 Task: Use the formula "DEC2OCT" in spreadsheet "Project portfolio".
Action: Mouse moved to (234, 431)
Screenshot: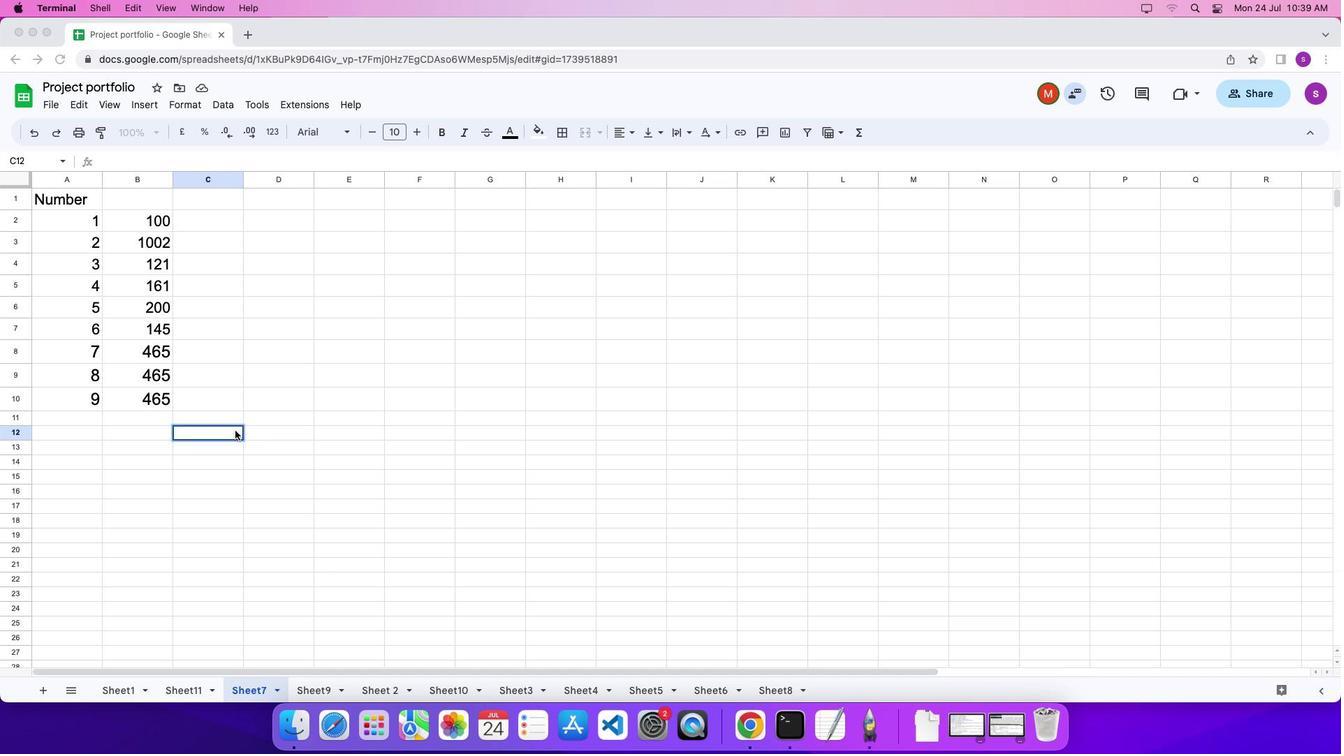 
Action: Mouse pressed left at (234, 431)
Screenshot: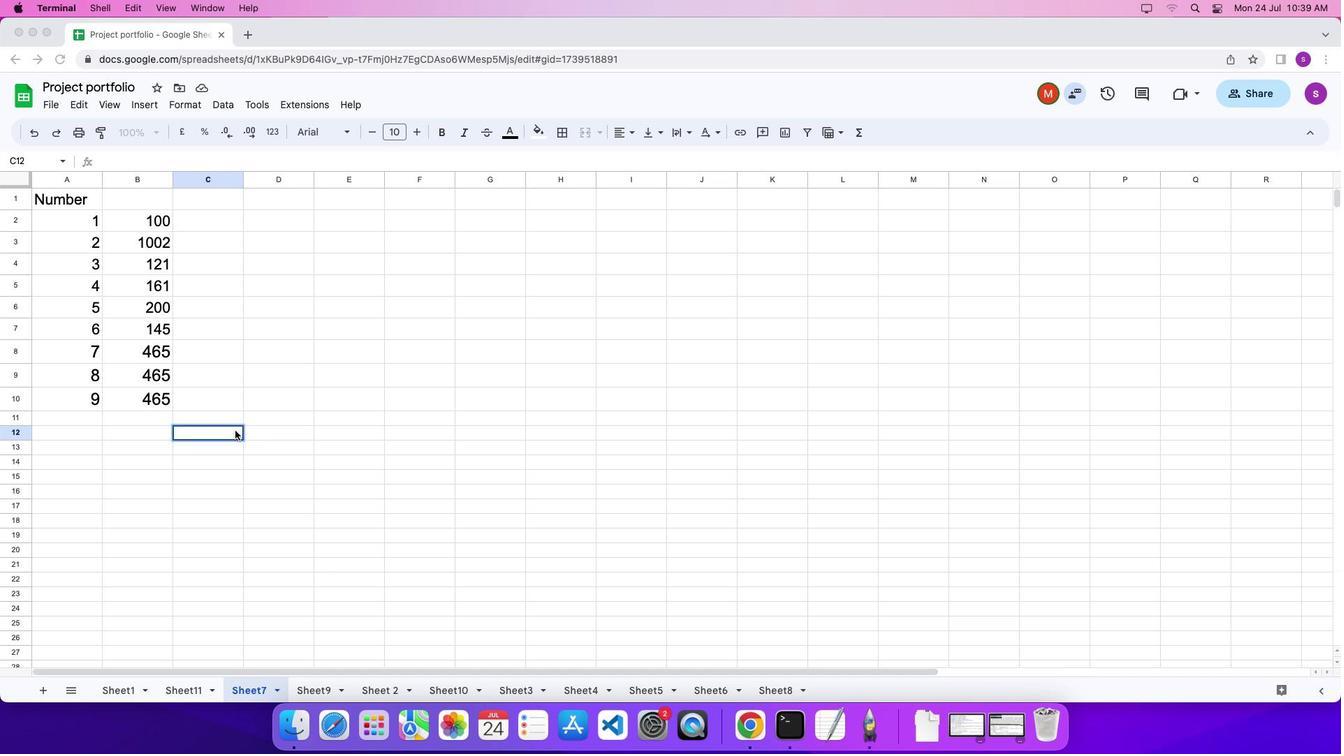 
Action: Key pressed '='
Screenshot: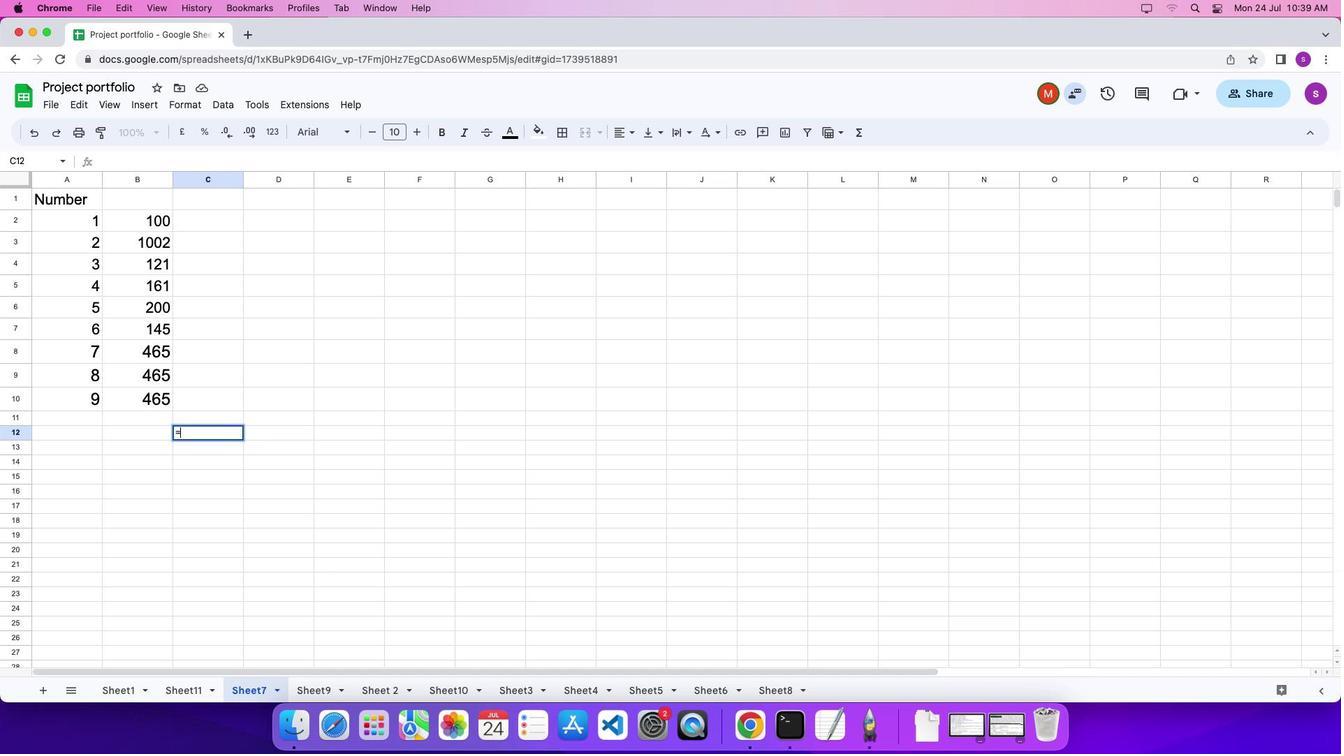 
Action: Mouse moved to (862, 125)
Screenshot: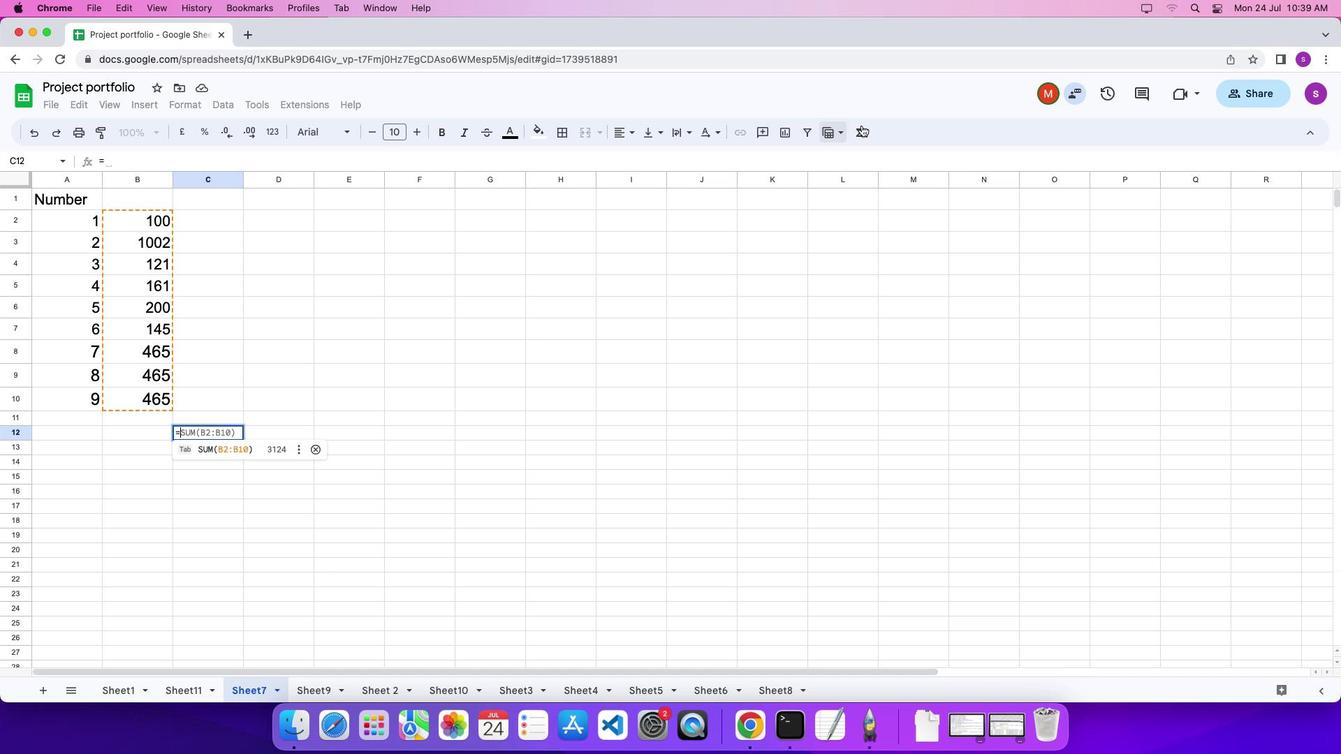 
Action: Mouse pressed left at (862, 125)
Screenshot: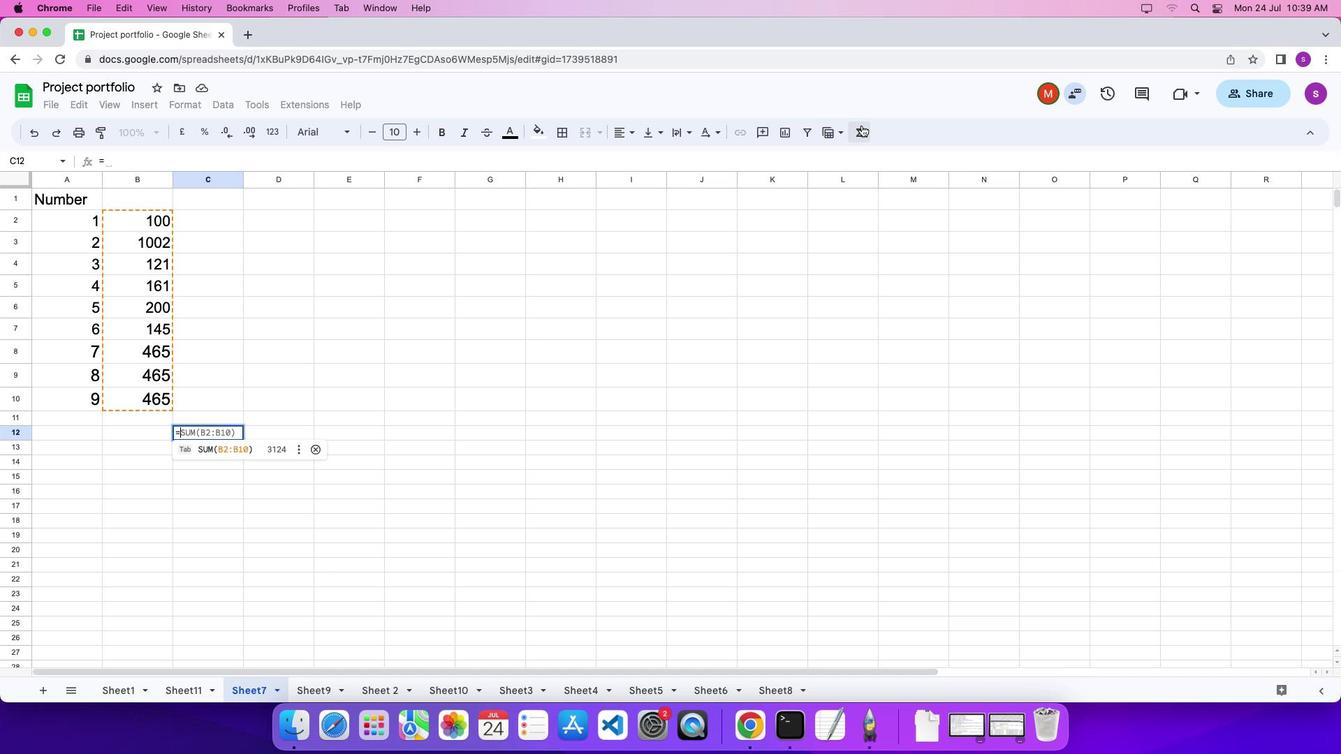 
Action: Mouse moved to (1107, 598)
Screenshot: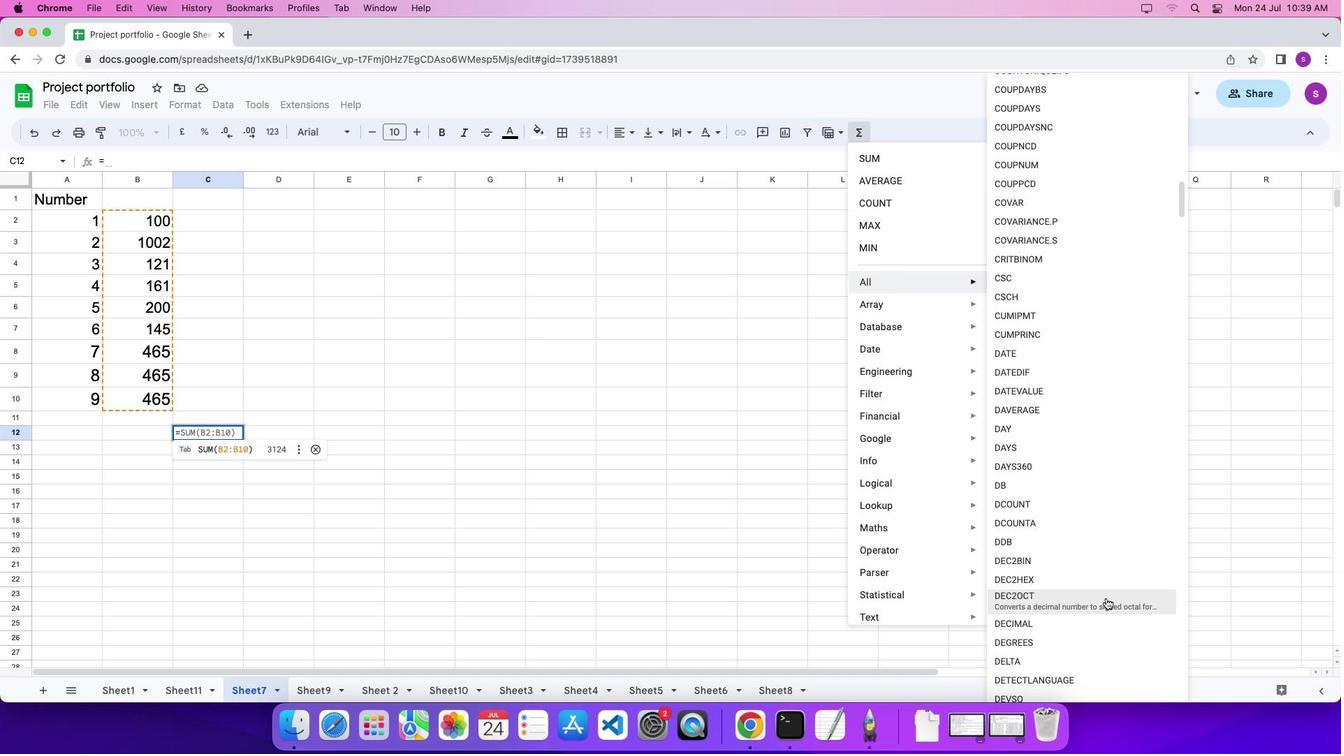 
Action: Mouse pressed left at (1107, 598)
Screenshot: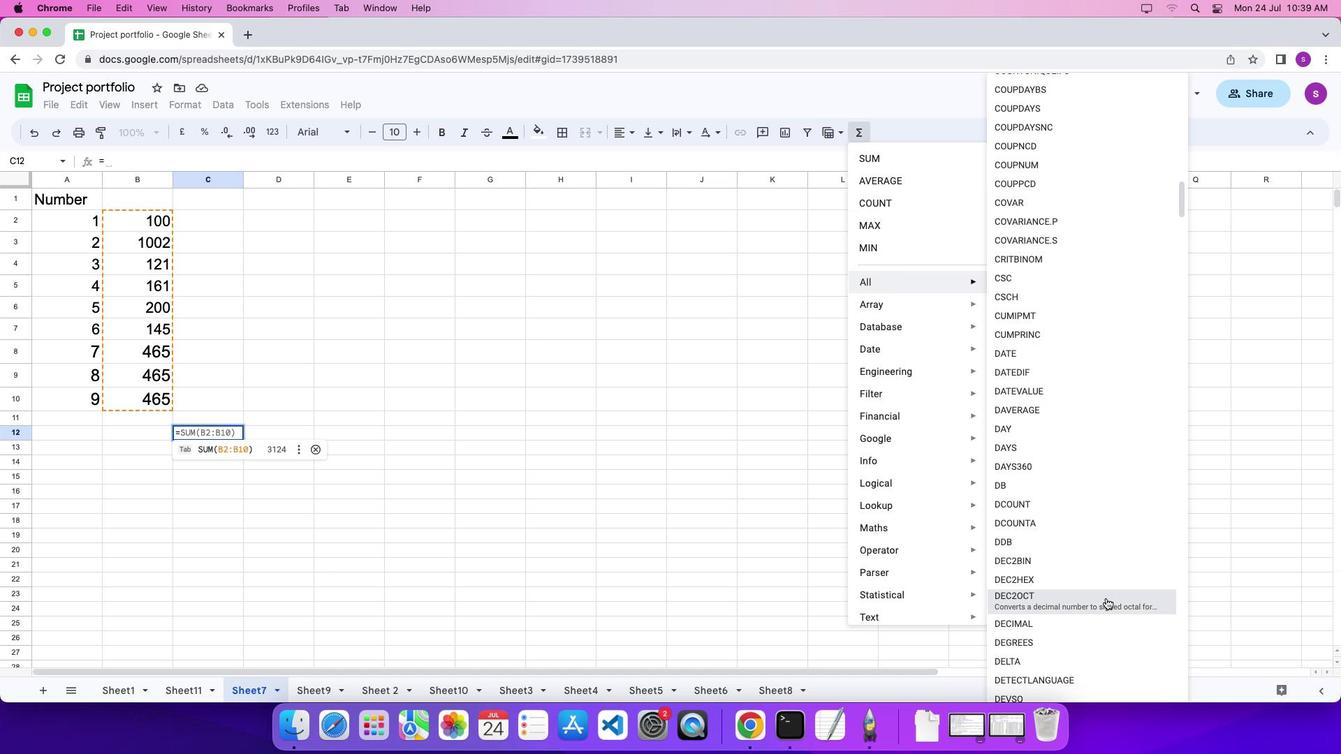 
Action: Mouse moved to (674, 522)
Screenshot: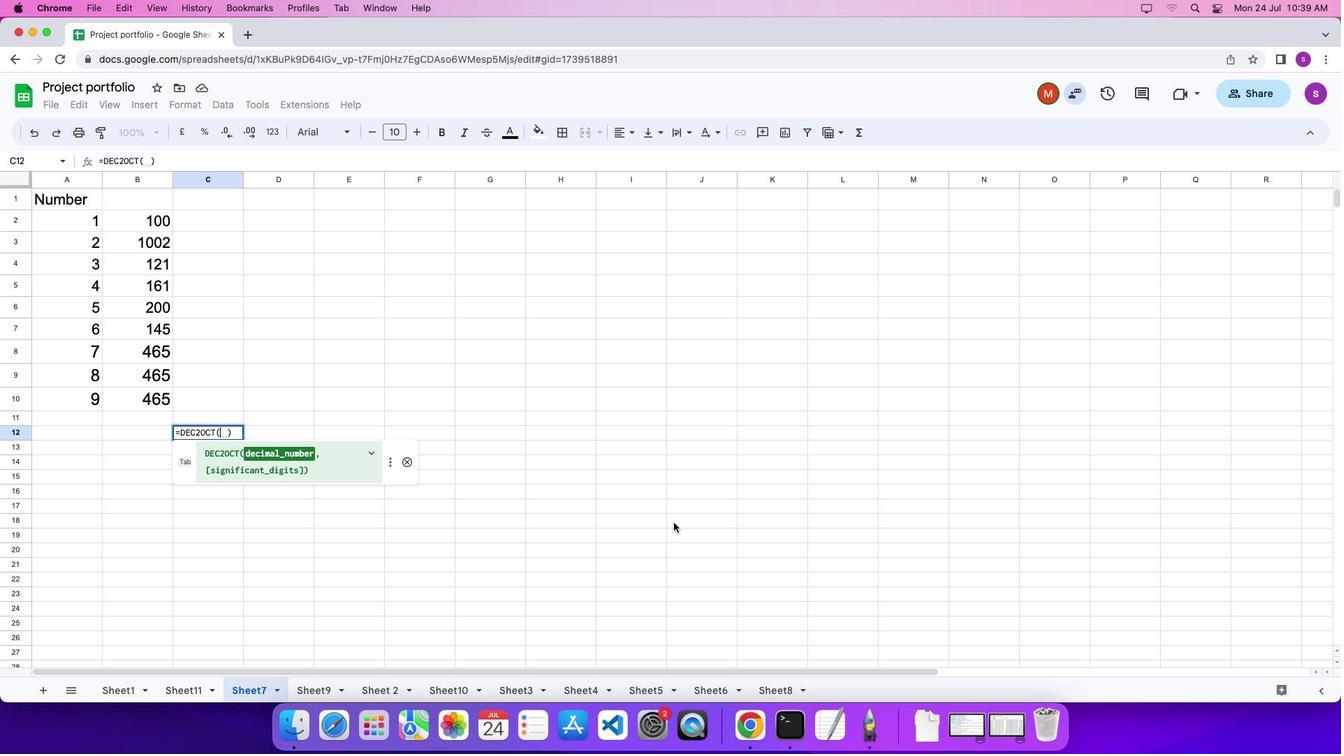 
Action: Key pressed '5''8'',''3''\x03'
Screenshot: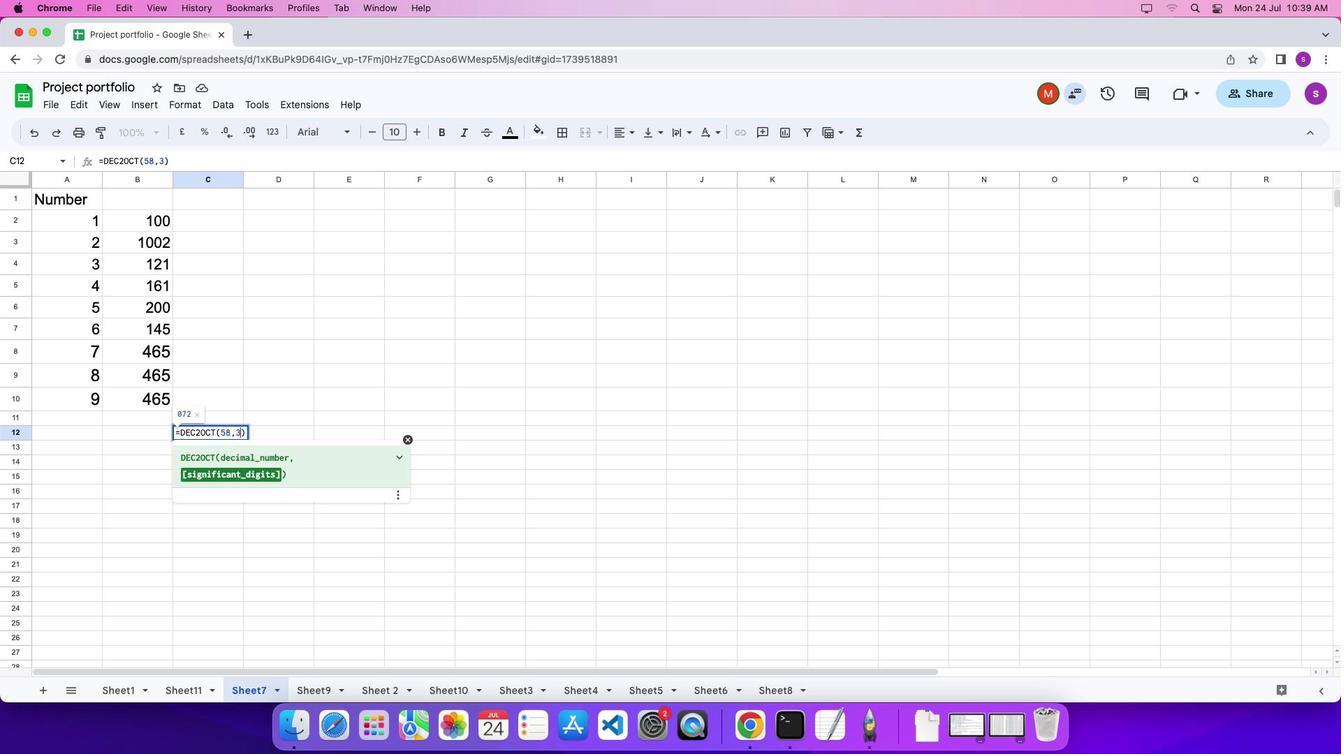 
Action: Mouse moved to (812, 516)
Screenshot: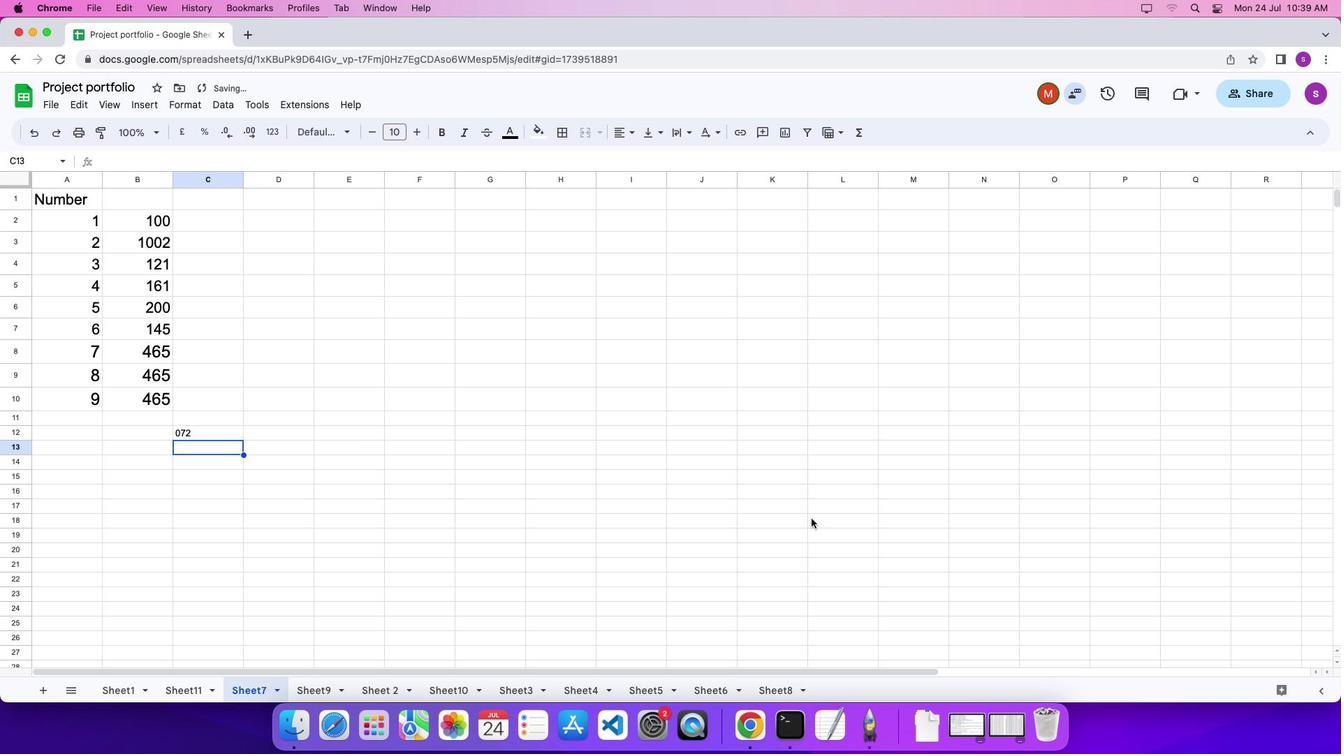 
